 Task: Add Market Corner Chicken Tamales With Green Sauce to the cart.
Action: Mouse pressed left at (29, 116)
Screenshot: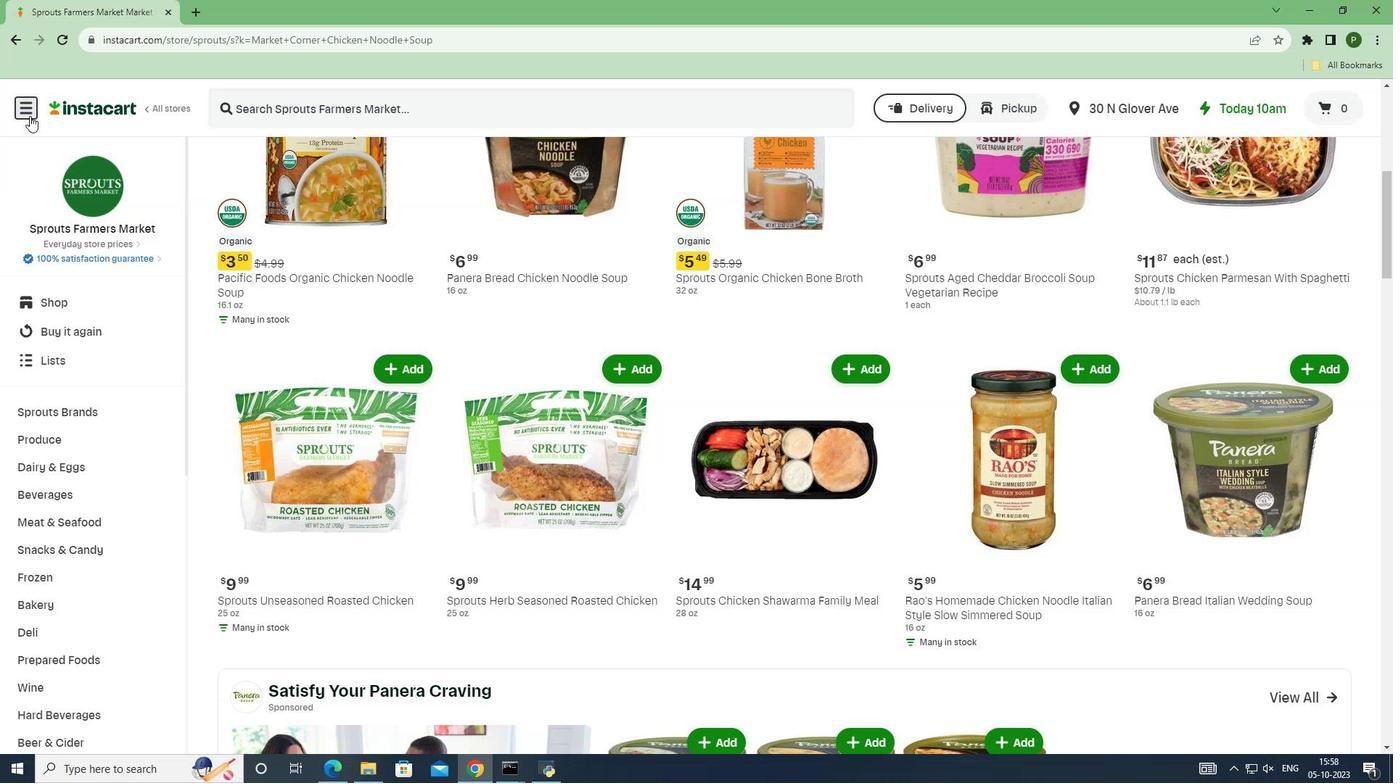
Action: Mouse moved to (114, 377)
Screenshot: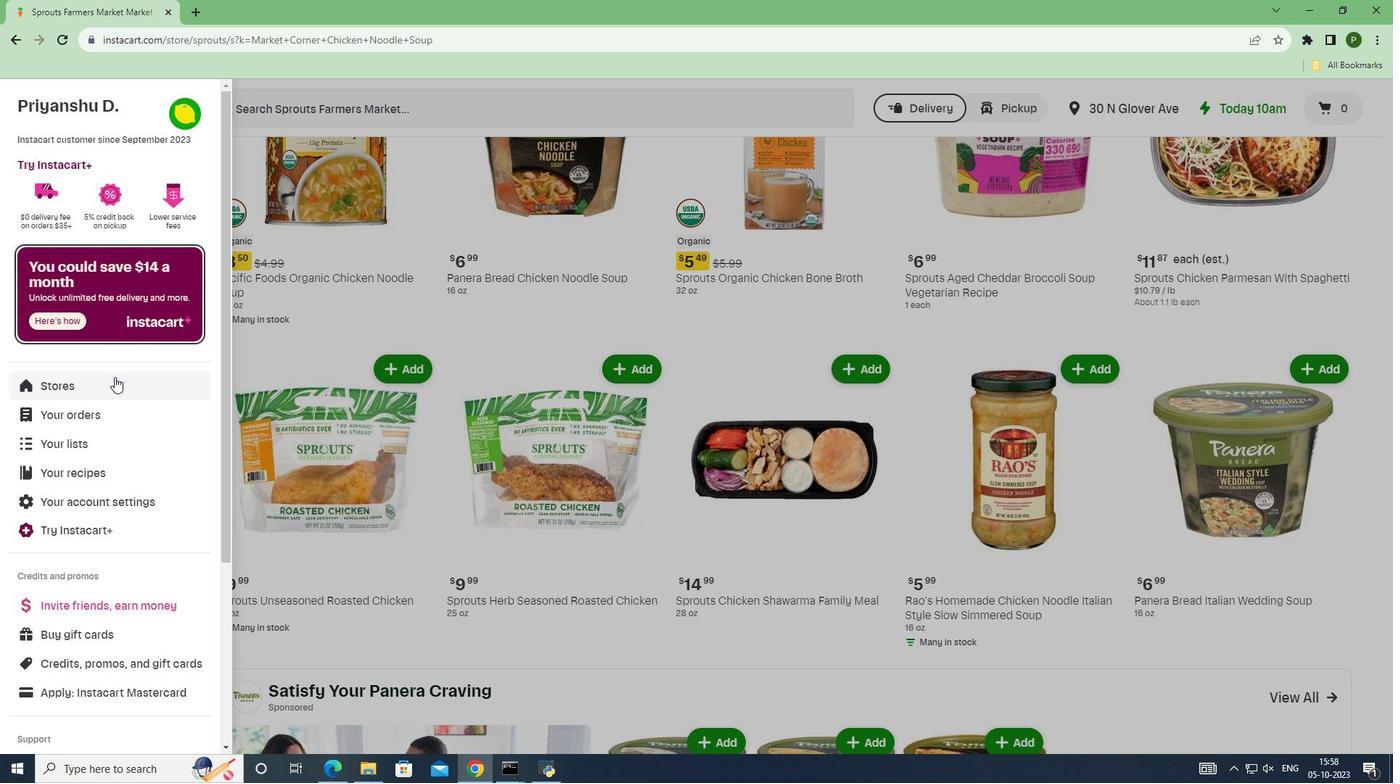 
Action: Mouse pressed left at (114, 377)
Screenshot: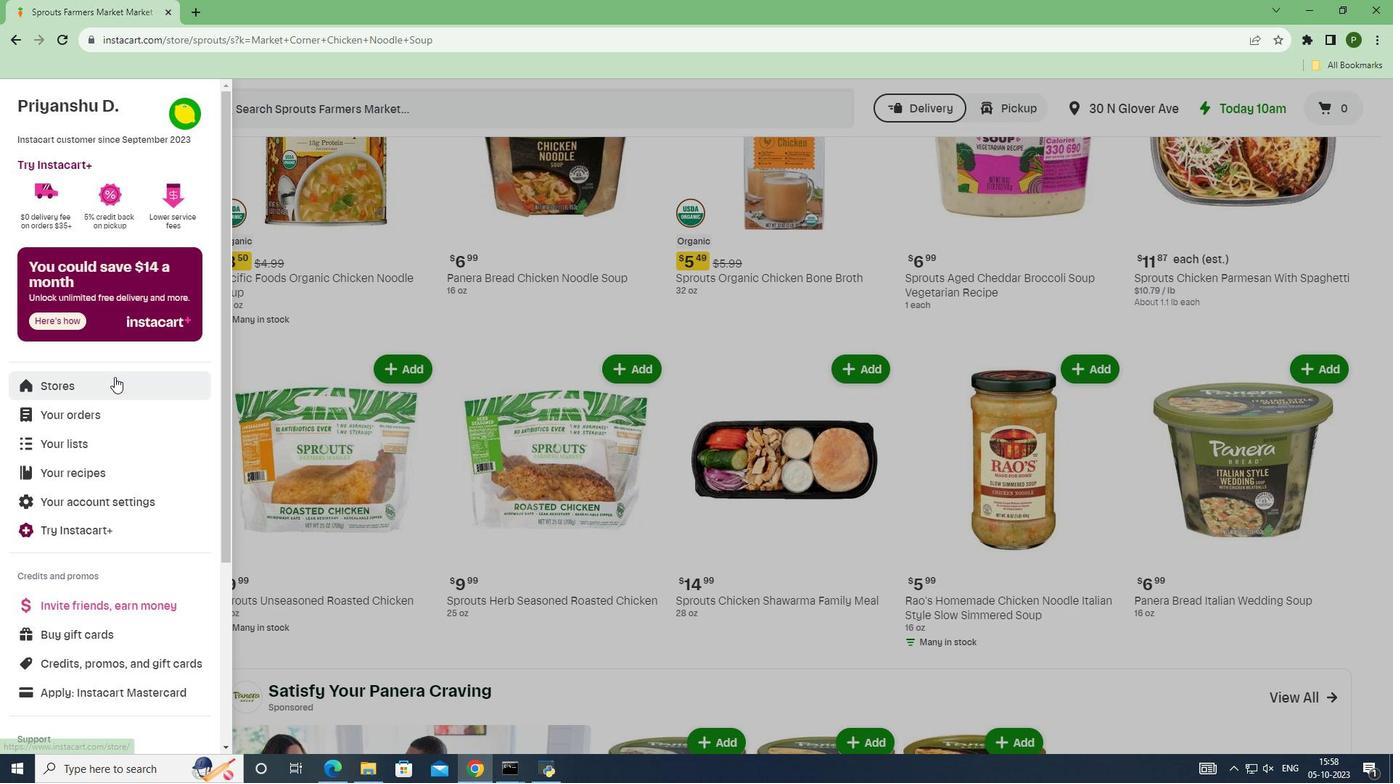 
Action: Mouse moved to (328, 188)
Screenshot: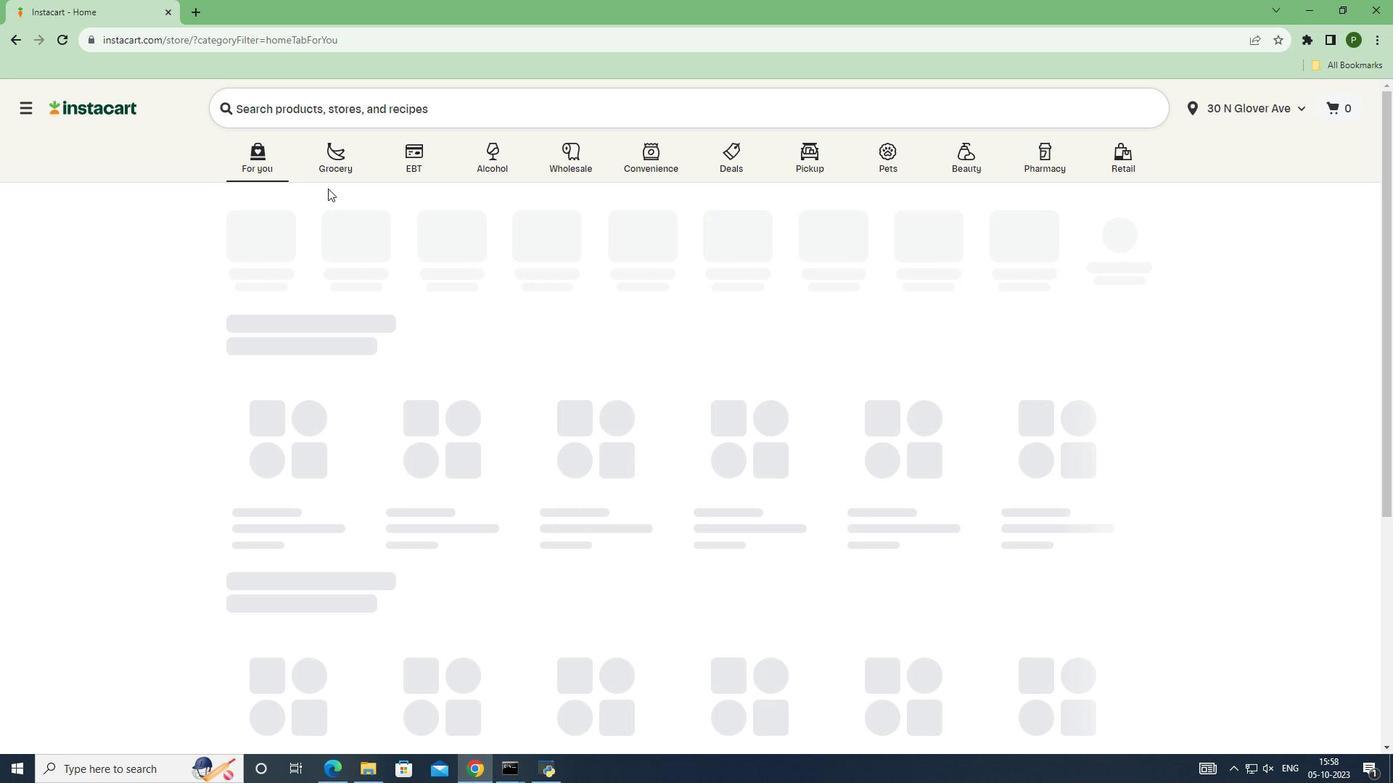 
Action: Mouse pressed left at (328, 188)
Screenshot: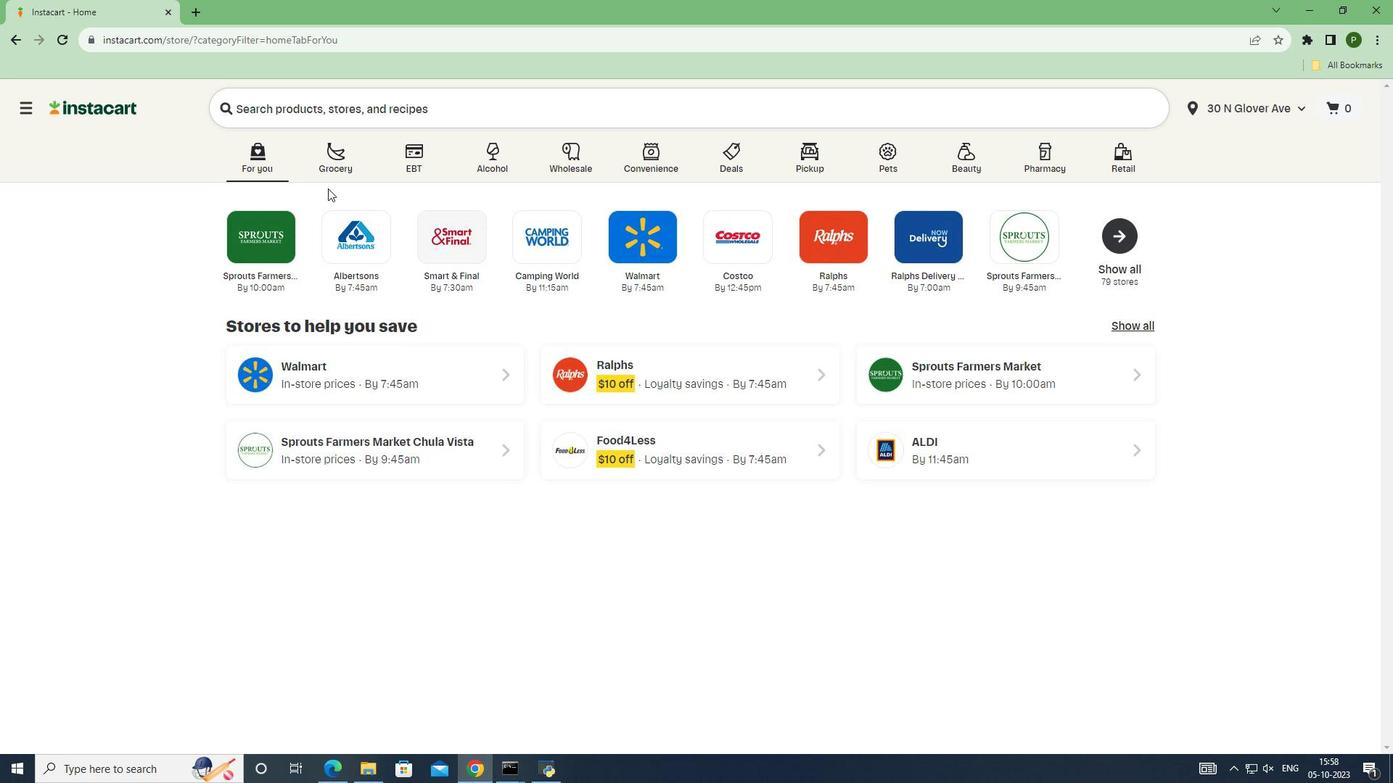 
Action: Mouse moved to (330, 181)
Screenshot: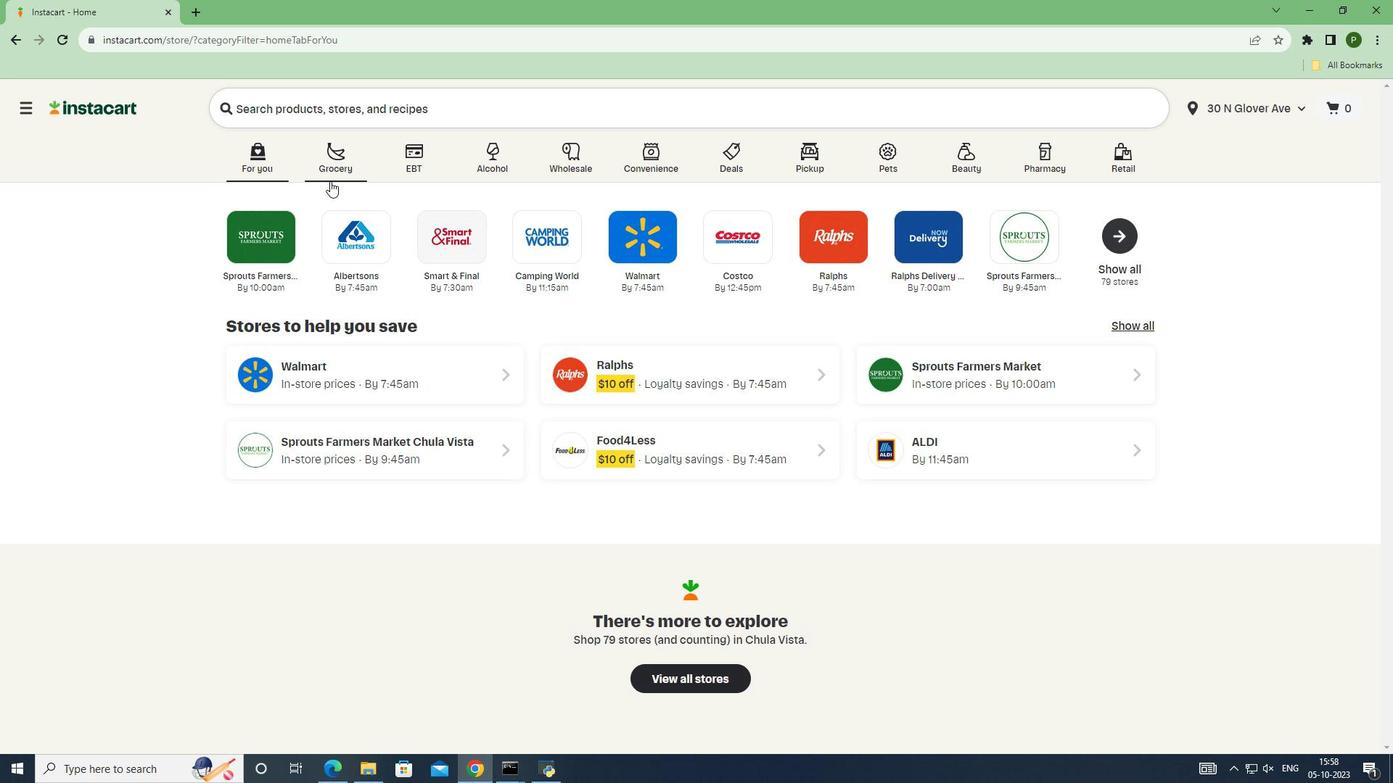 
Action: Mouse pressed left at (330, 181)
Screenshot: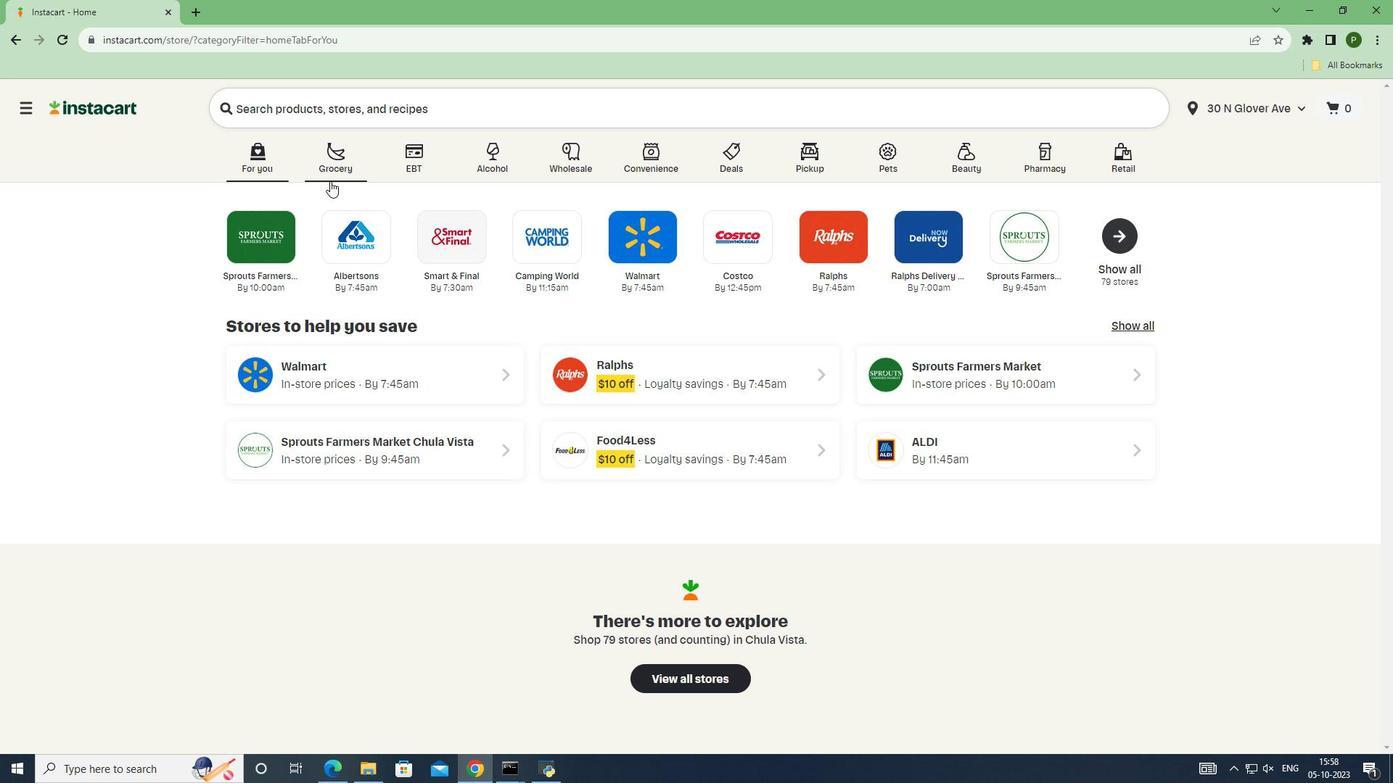 
Action: Mouse moved to (897, 323)
Screenshot: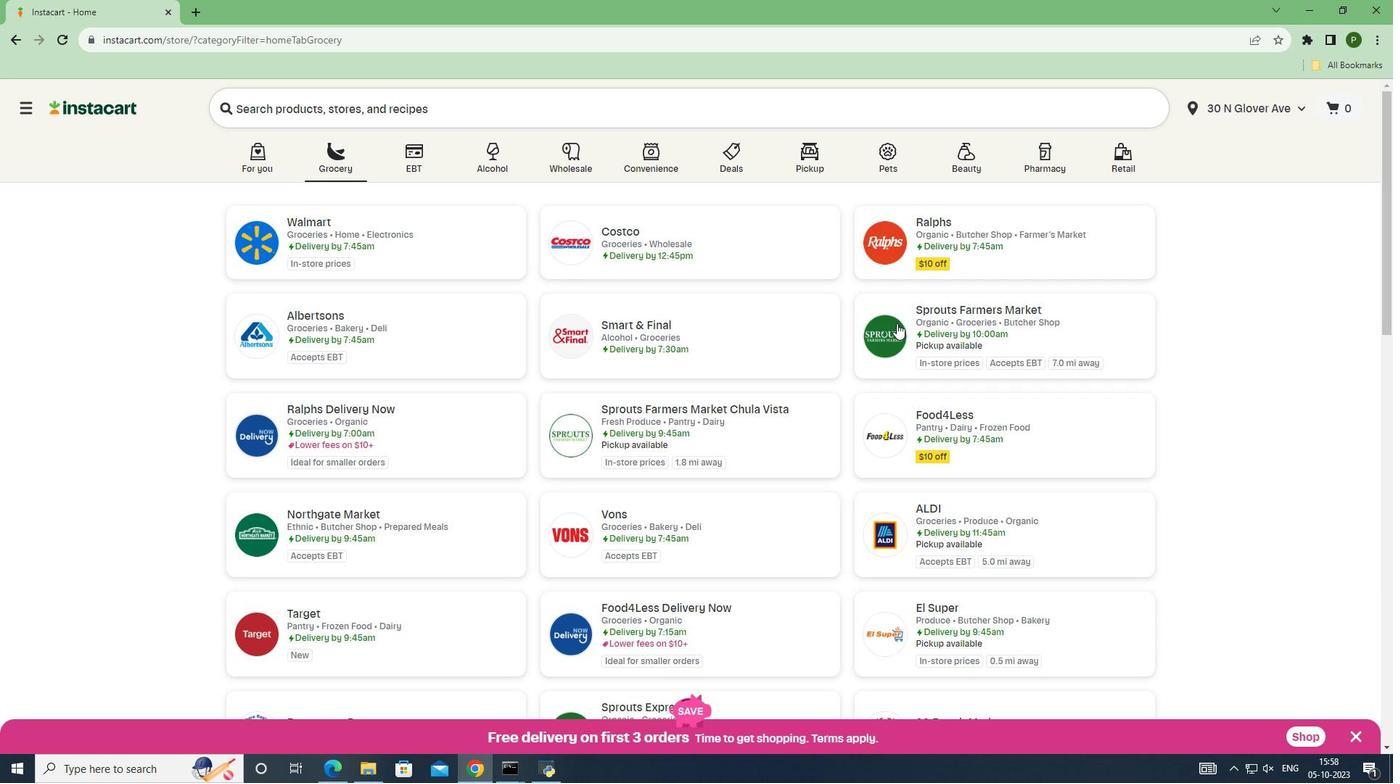 
Action: Mouse pressed left at (897, 323)
Screenshot: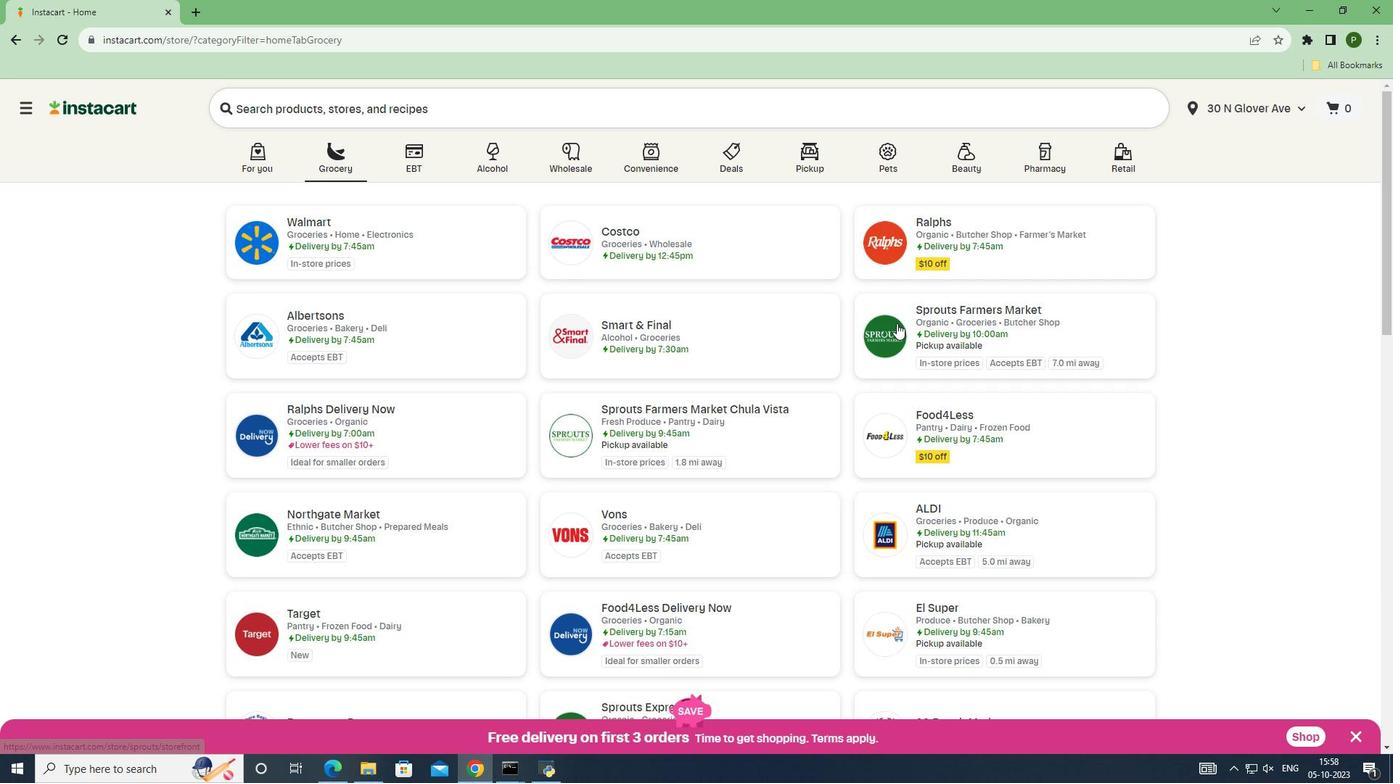 
Action: Mouse moved to (78, 415)
Screenshot: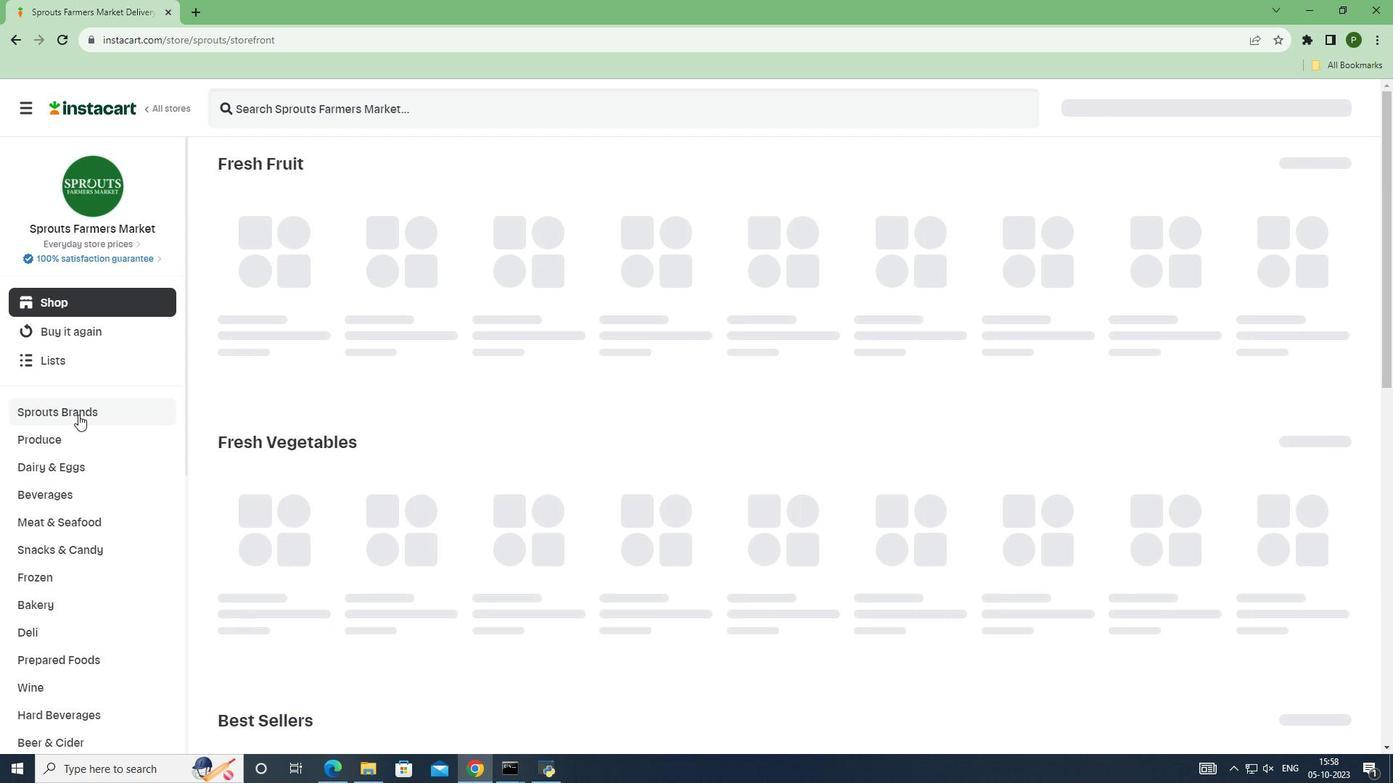 
Action: Mouse pressed left at (78, 415)
Screenshot: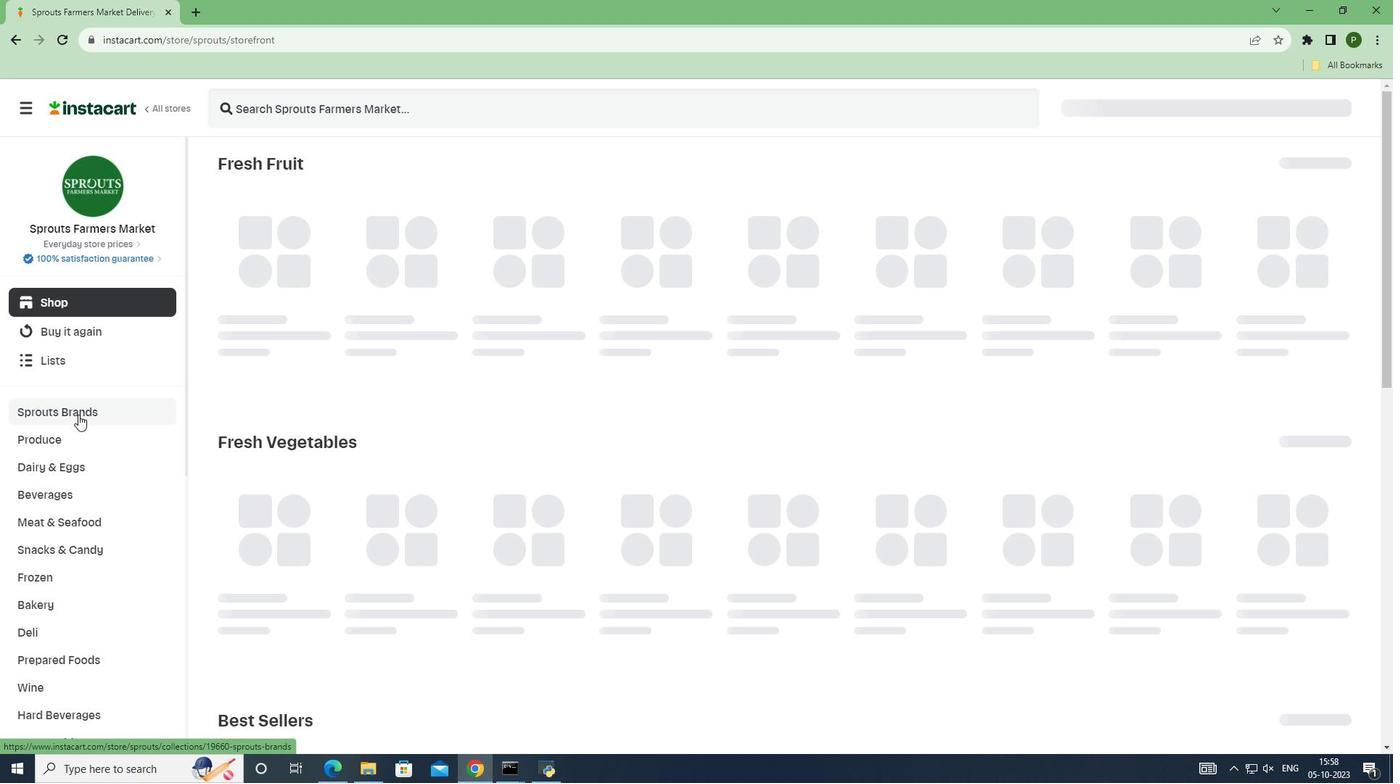 
Action: Mouse moved to (46, 579)
Screenshot: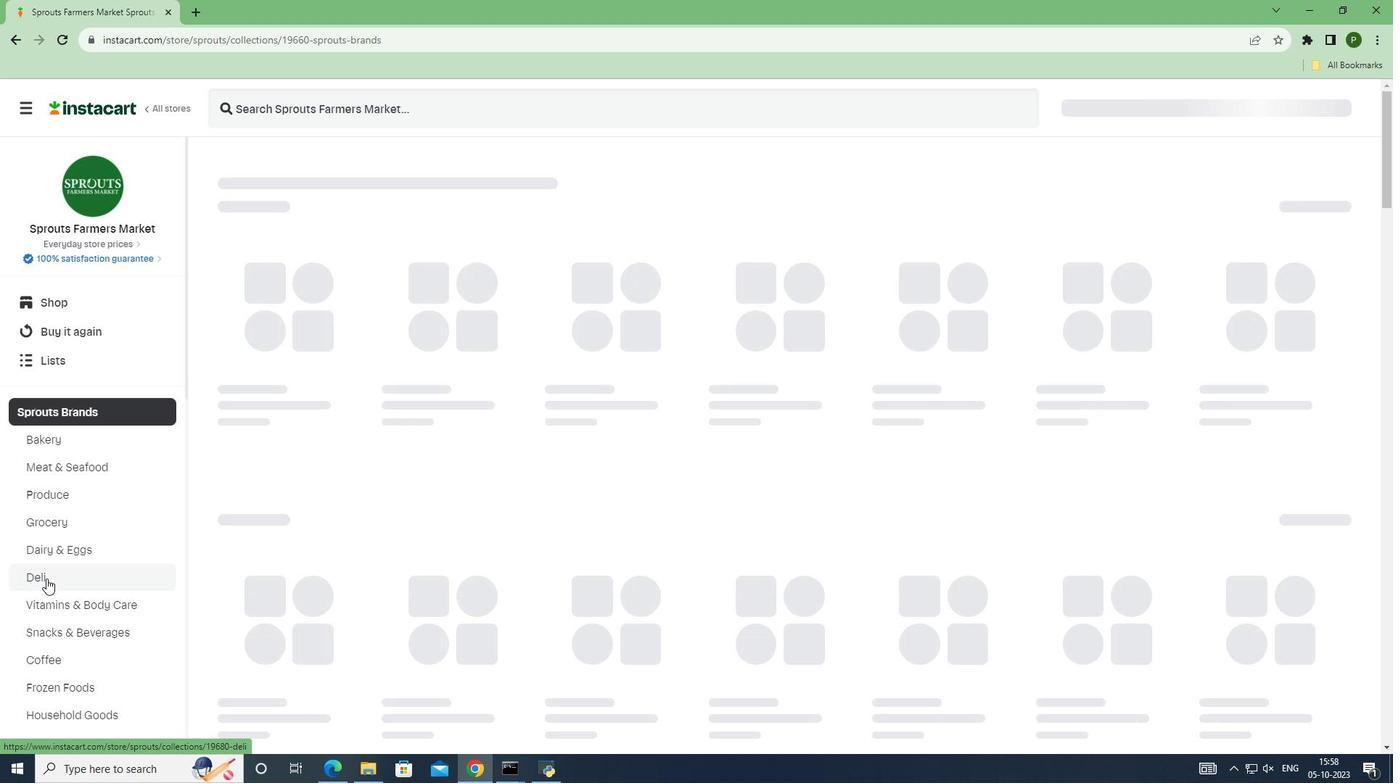 
Action: Mouse pressed left at (46, 579)
Screenshot: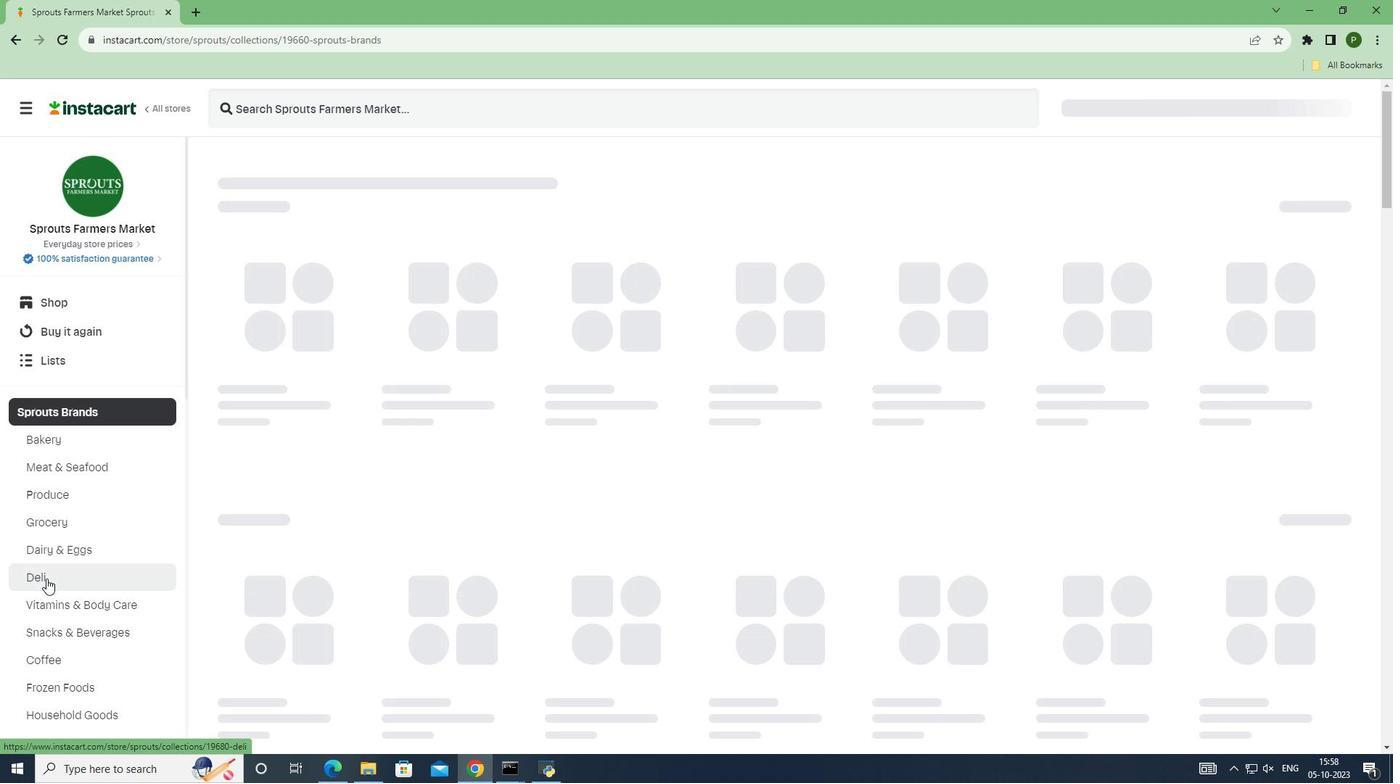 
Action: Mouse moved to (323, 114)
Screenshot: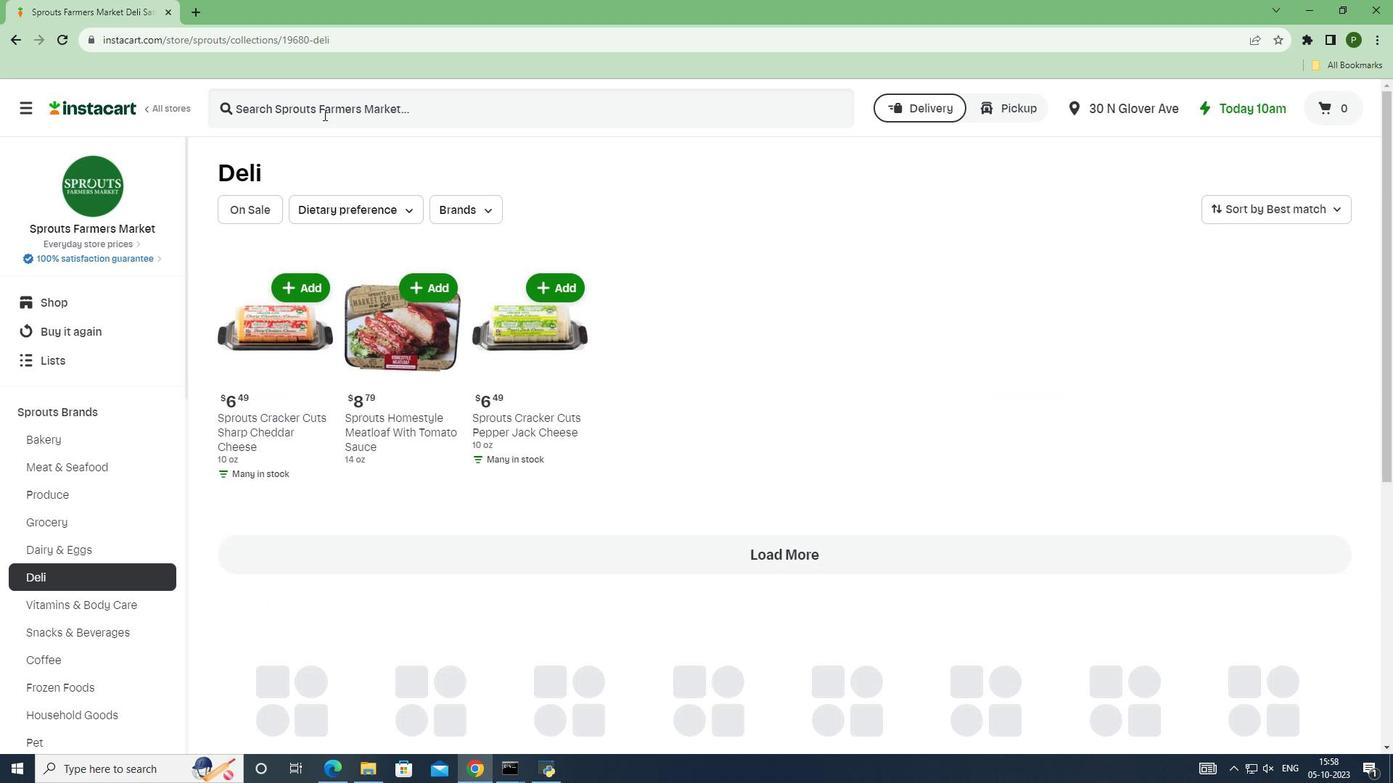 
Action: Mouse pressed left at (323, 114)
Screenshot: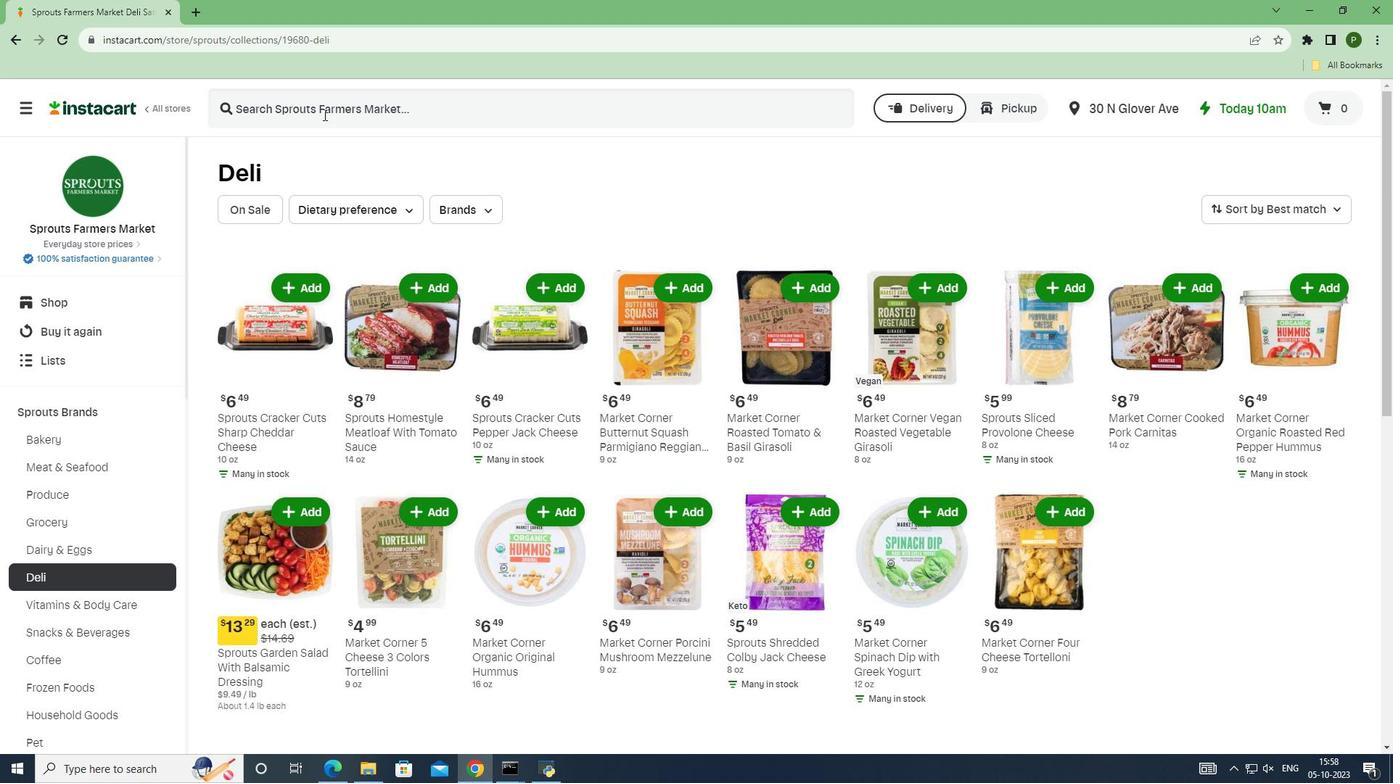 
Action: Key pressed <Key.caps_lock>M<Key.caps_lock>arket<Key.space>corner<Key.space>chicken<Key.space>tamales<Key.space>with<Key.space>green<Key.space>sauce<Key.enter>
Screenshot: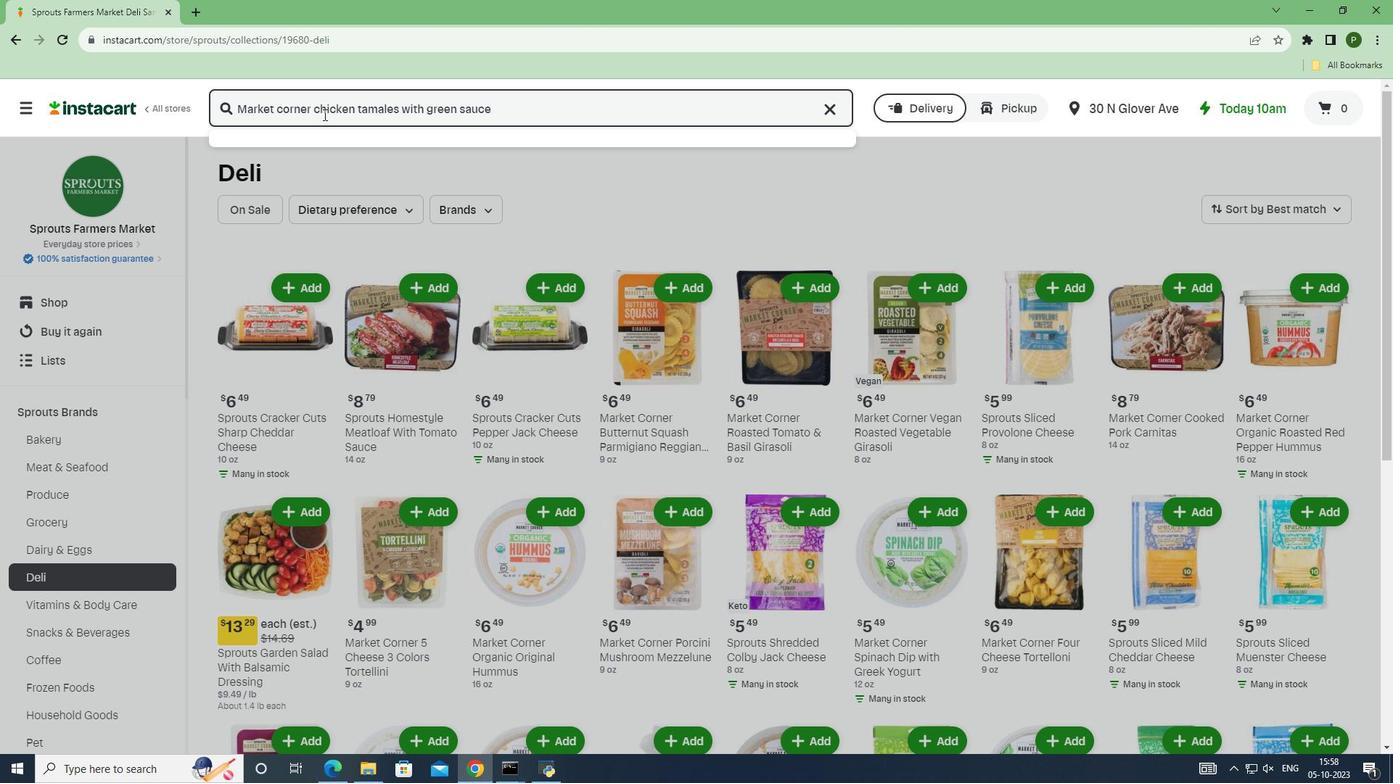 
Action: Mouse moved to (402, 250)
Screenshot: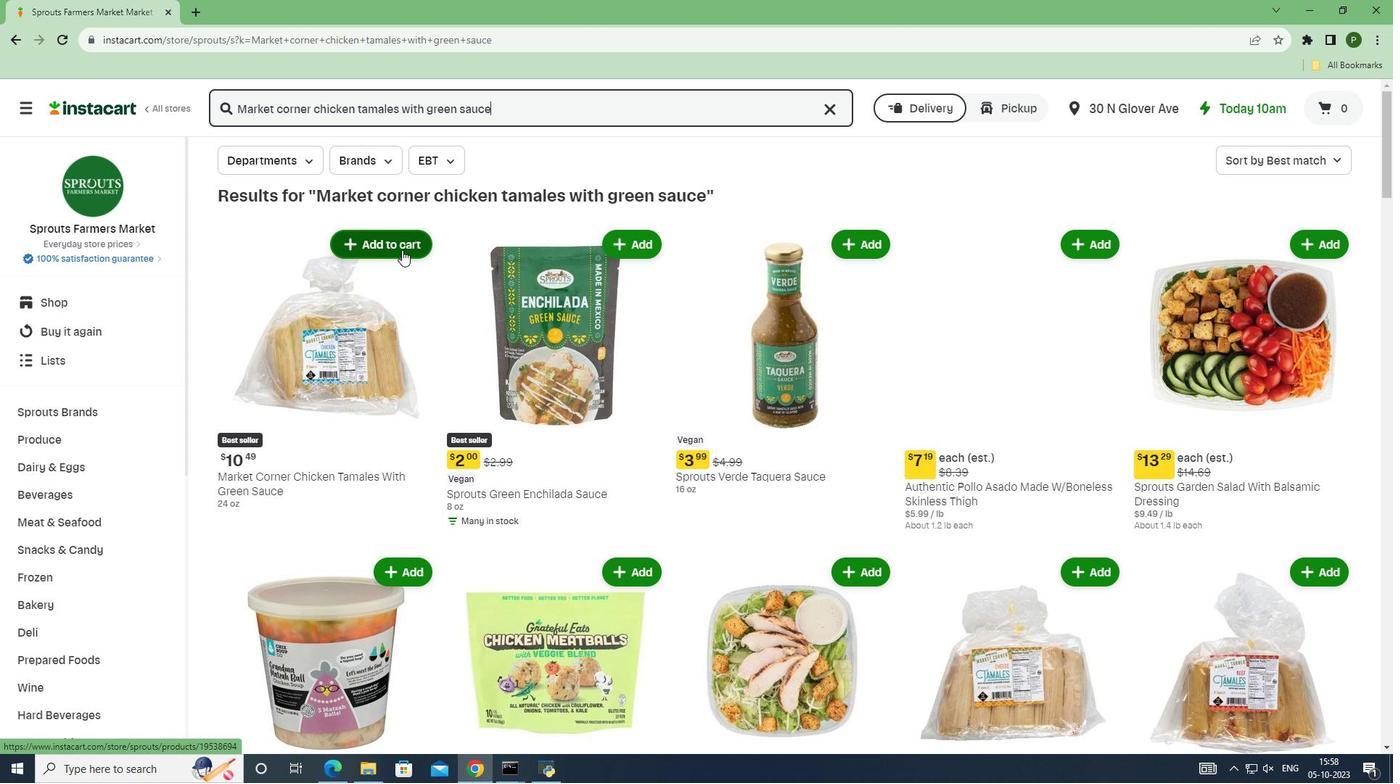 
Action: Mouse pressed left at (402, 250)
Screenshot: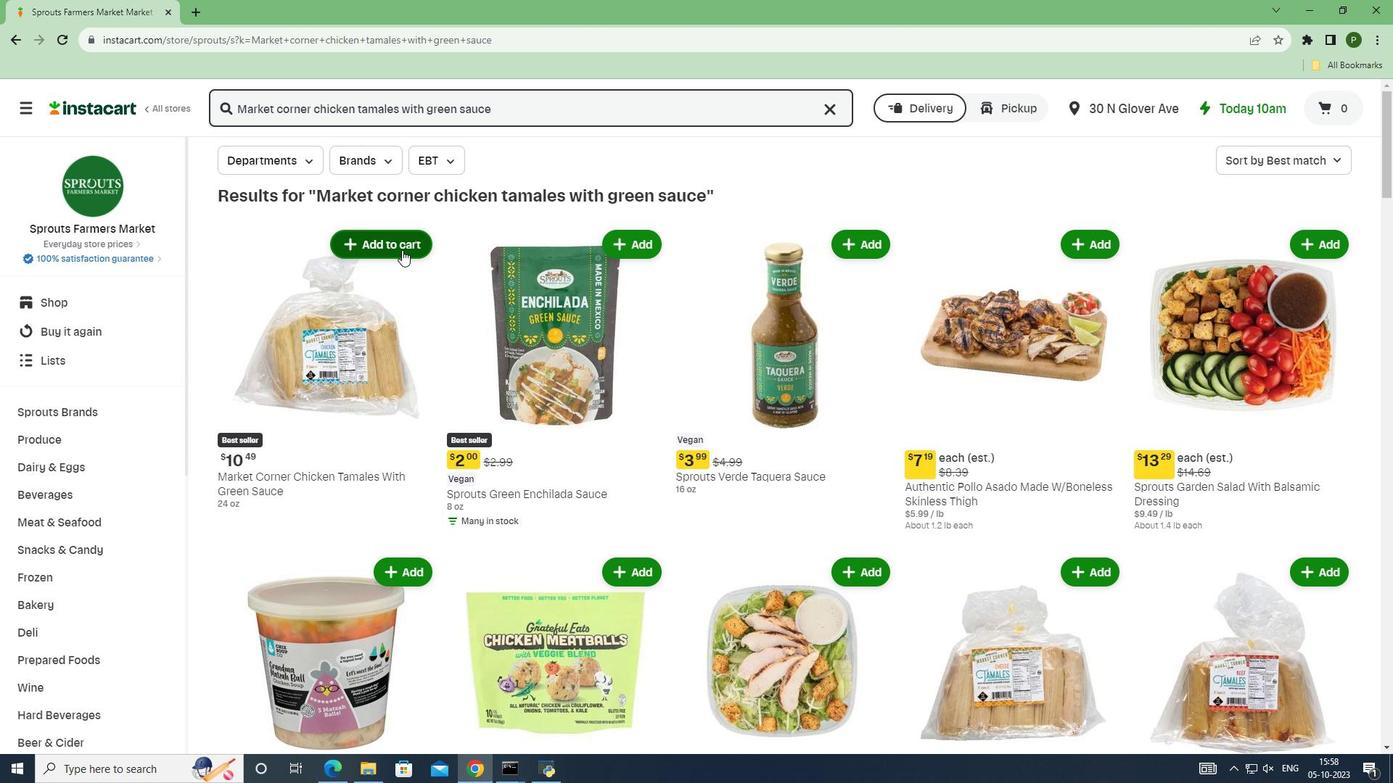
